 Task: Add to scrum project UpwardTech a team member softage.2@softage.net.
Action: Mouse moved to (282, 159)
Screenshot: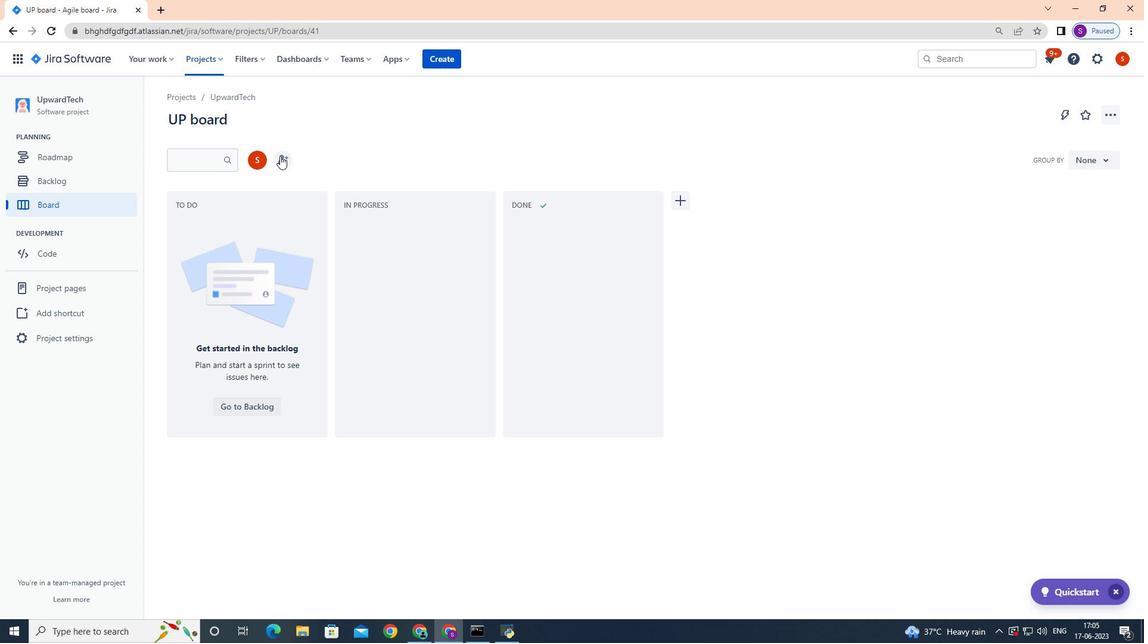 
Action: Mouse pressed left at (282, 159)
Screenshot: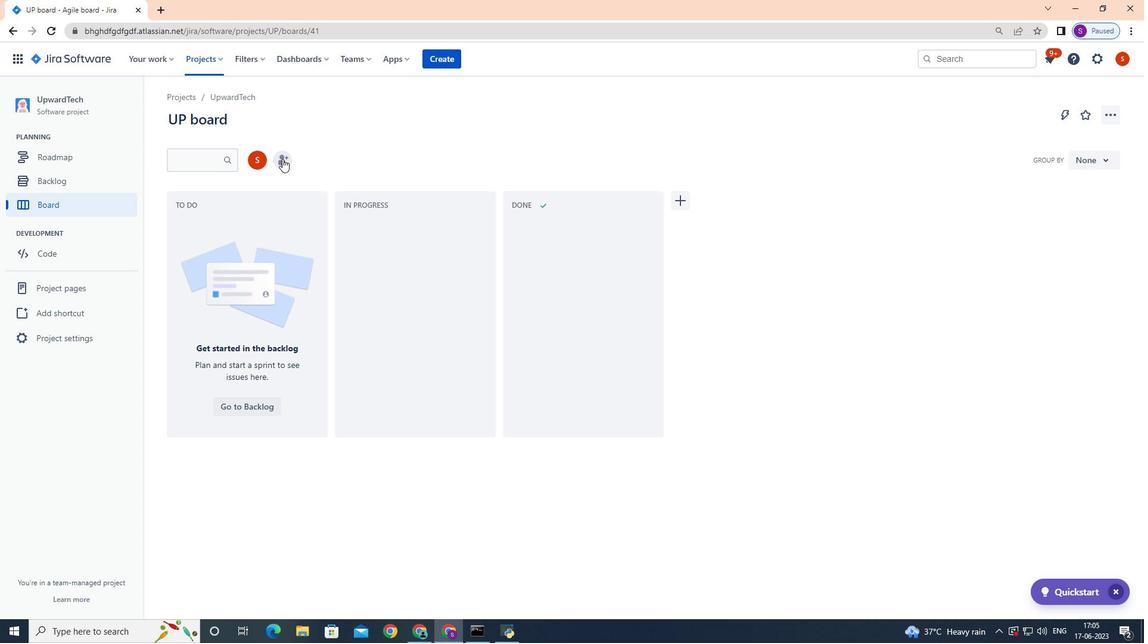 
Action: Key pressed softage.2
Screenshot: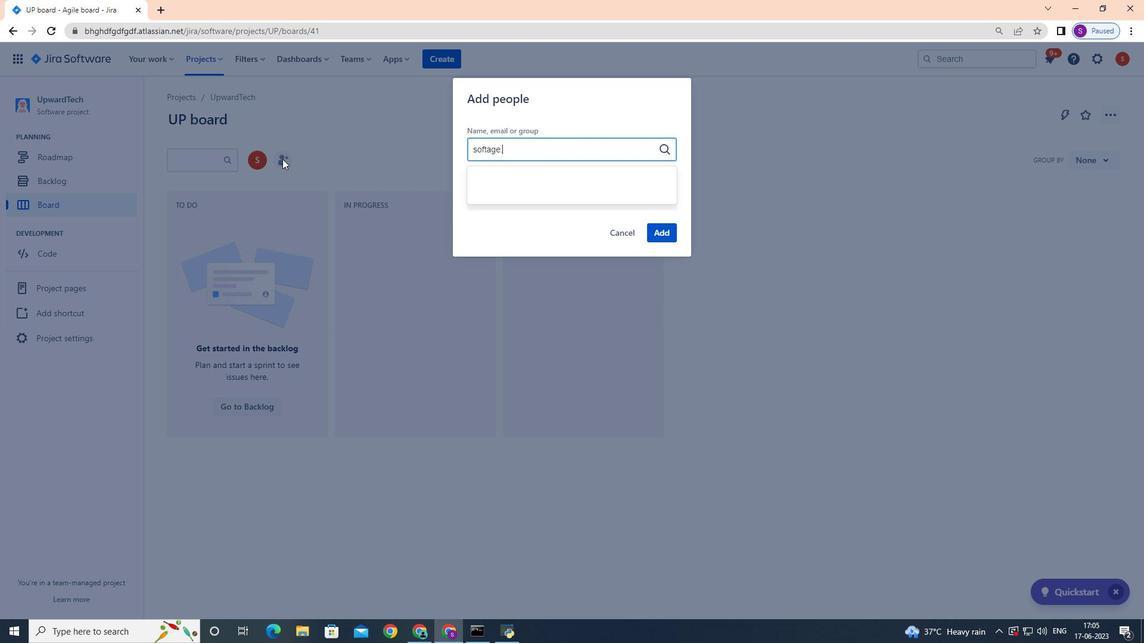 
Action: Mouse moved to (524, 181)
Screenshot: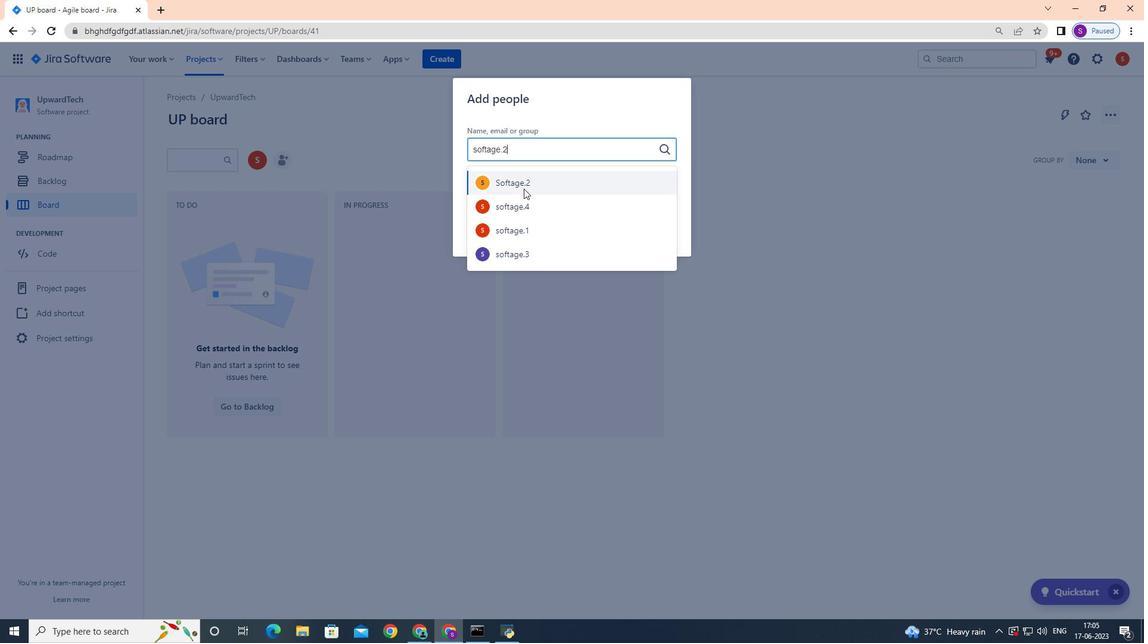 
Action: Mouse pressed left at (524, 181)
Screenshot: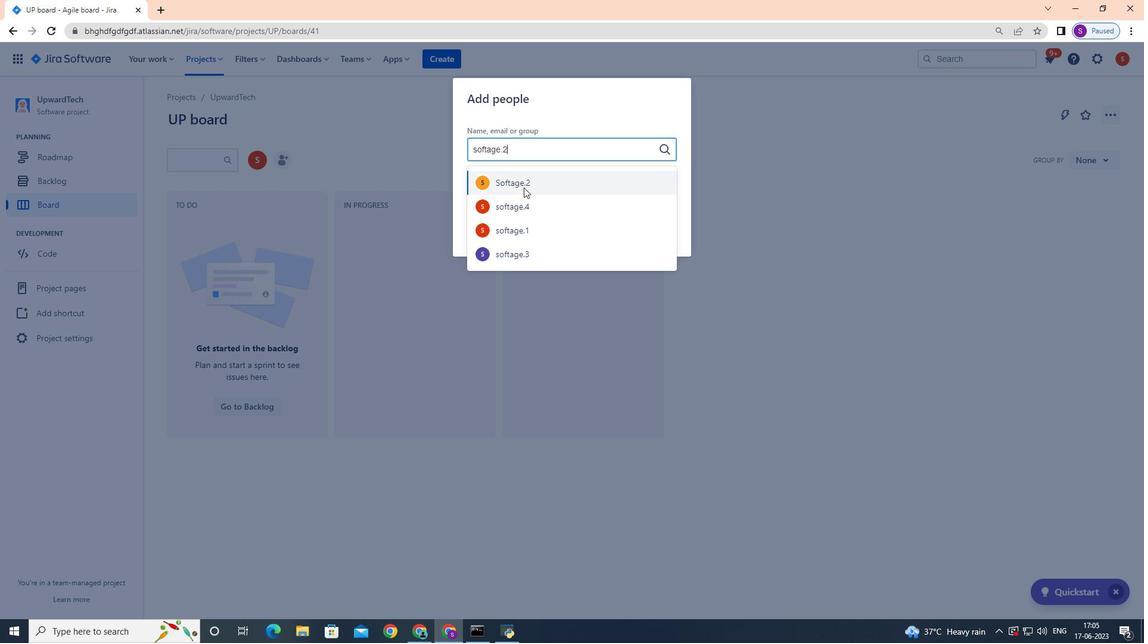 
Action: Mouse moved to (653, 227)
Screenshot: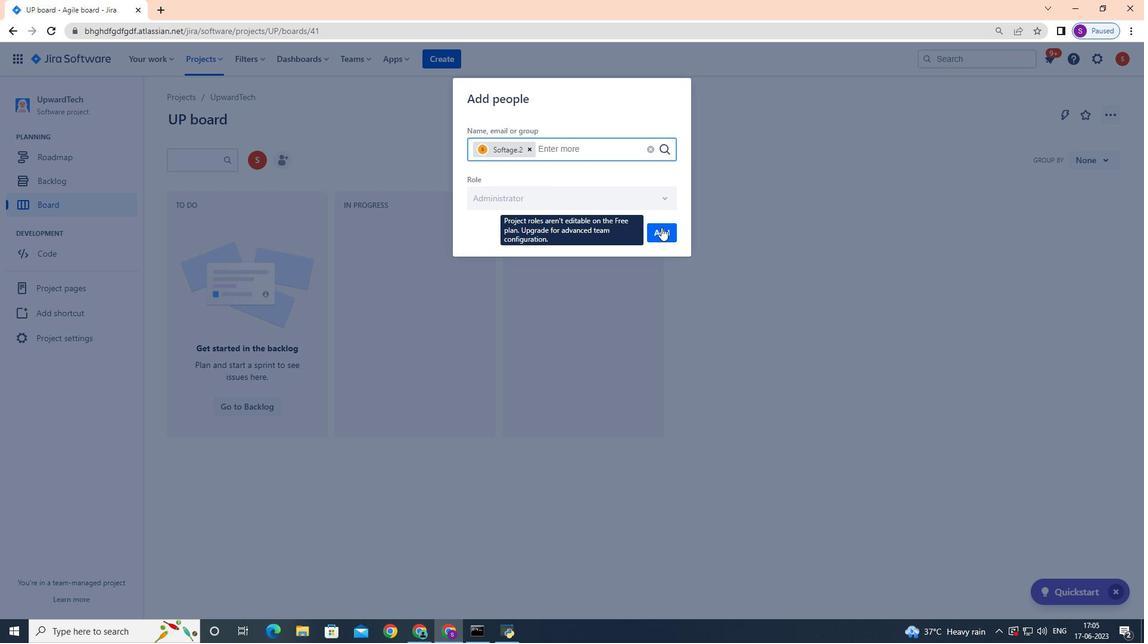 
Action: Mouse pressed left at (653, 227)
Screenshot: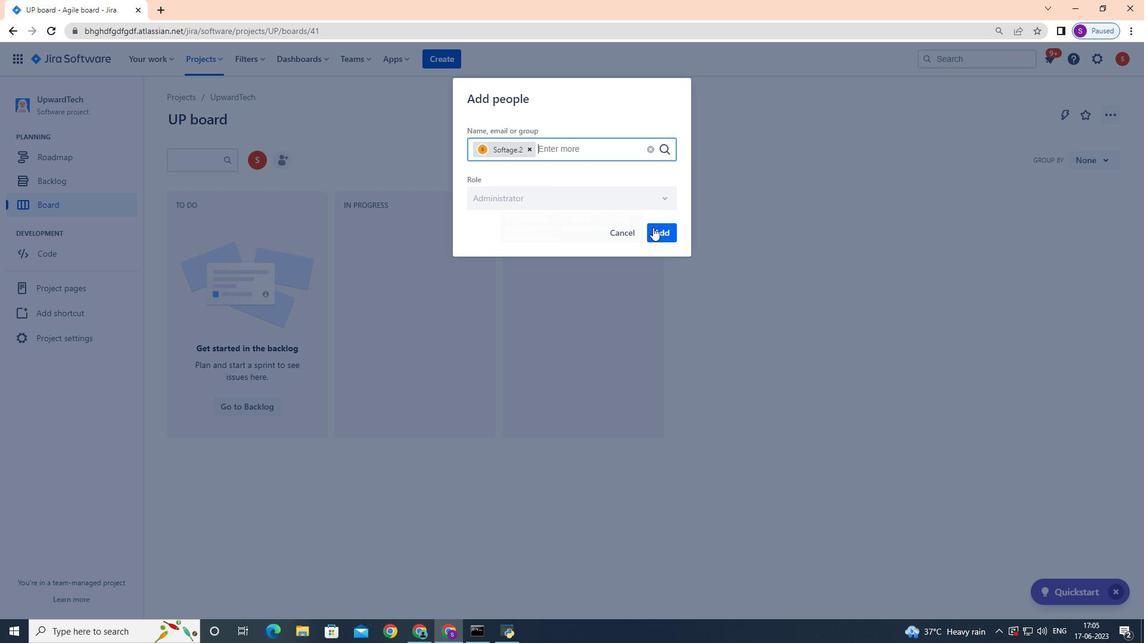 
